Task: Change polyline line weight to 1PX.
Action: Mouse moved to (363, 339)
Screenshot: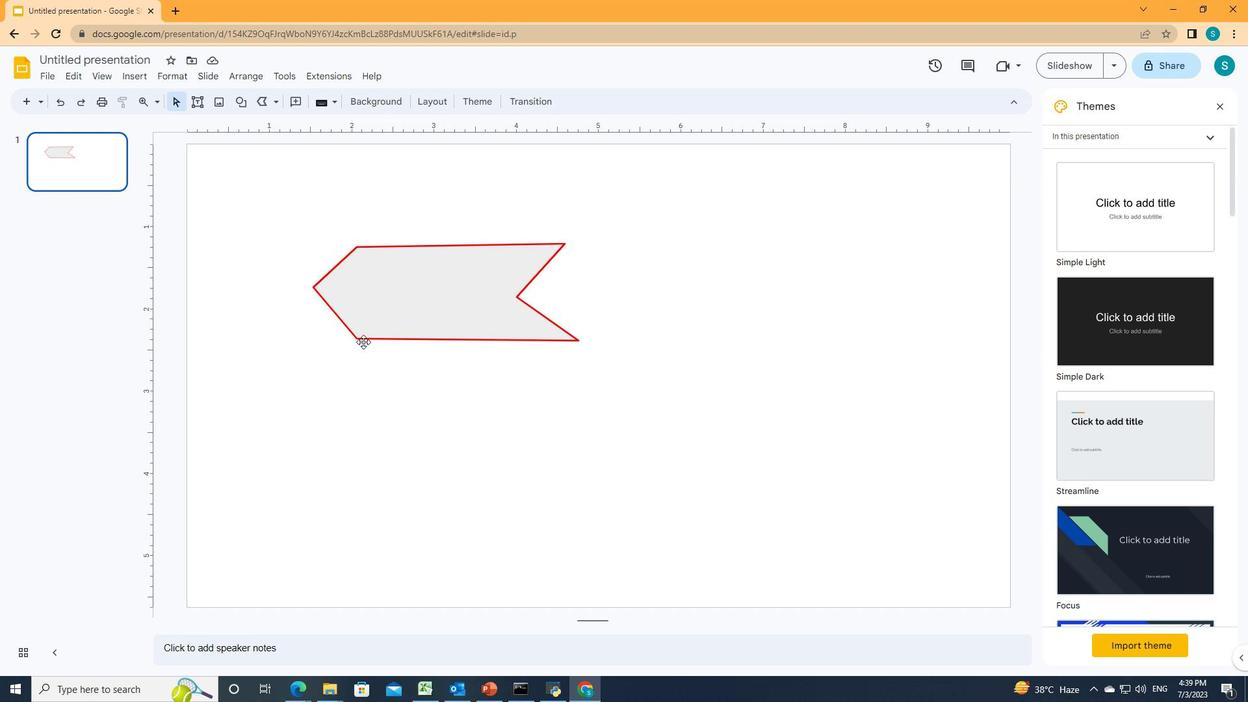 
Action: Mouse pressed left at (363, 339)
Screenshot: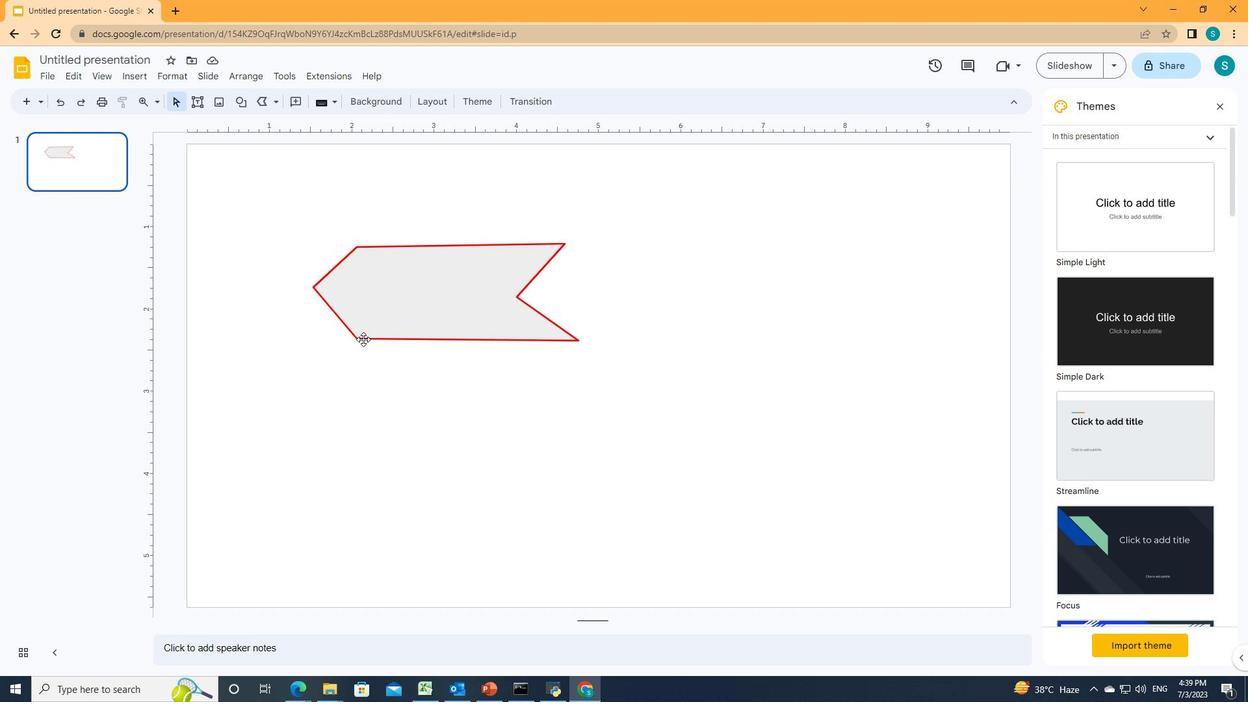 
Action: Mouse moved to (341, 104)
Screenshot: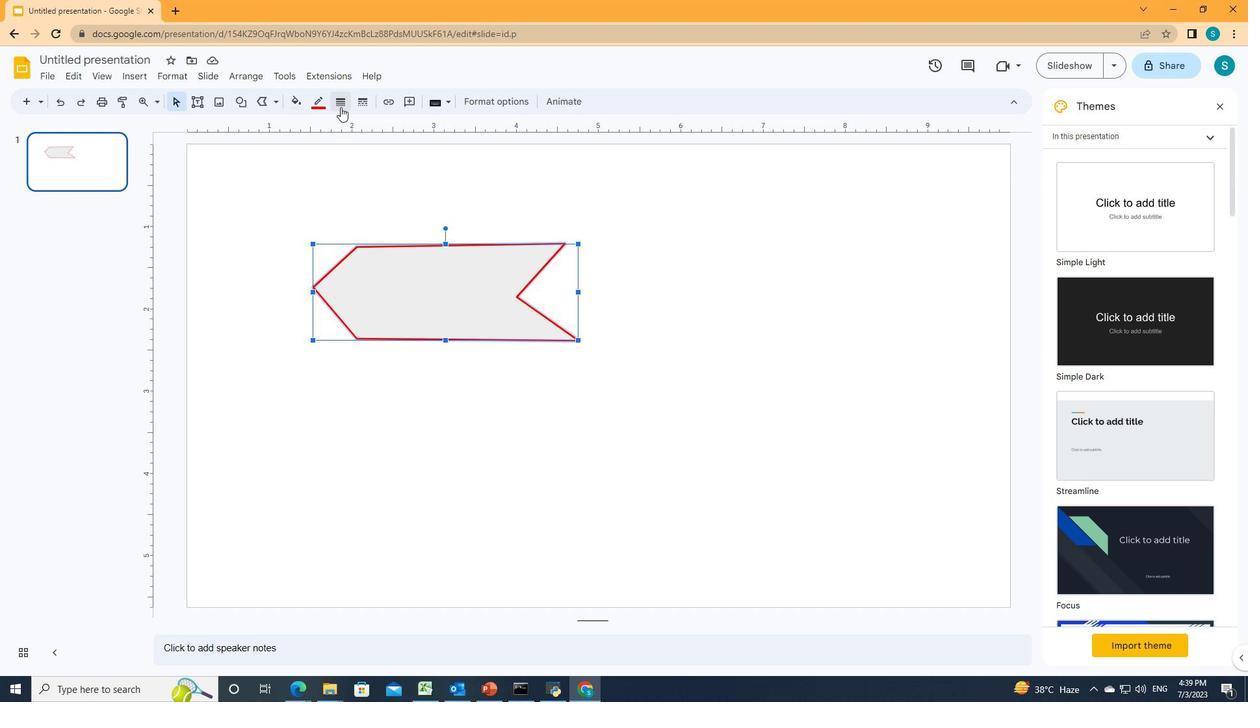 
Action: Mouse pressed left at (341, 104)
Screenshot: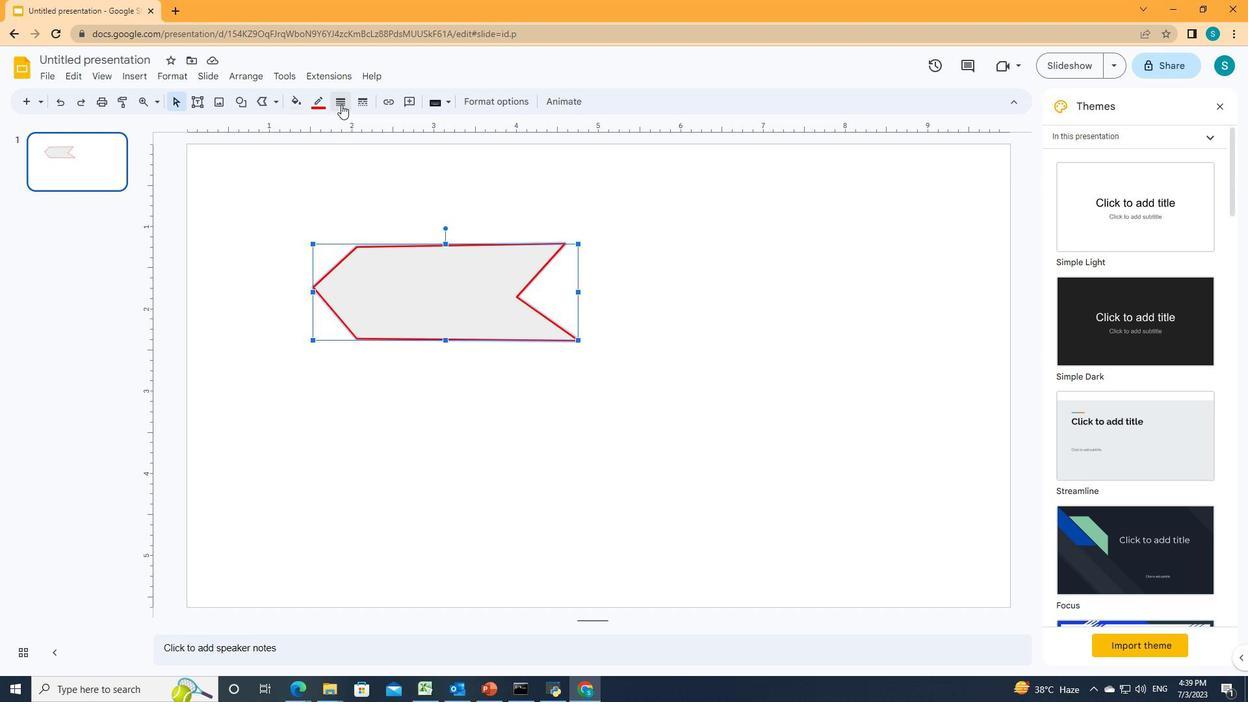 
Action: Mouse moved to (344, 122)
Screenshot: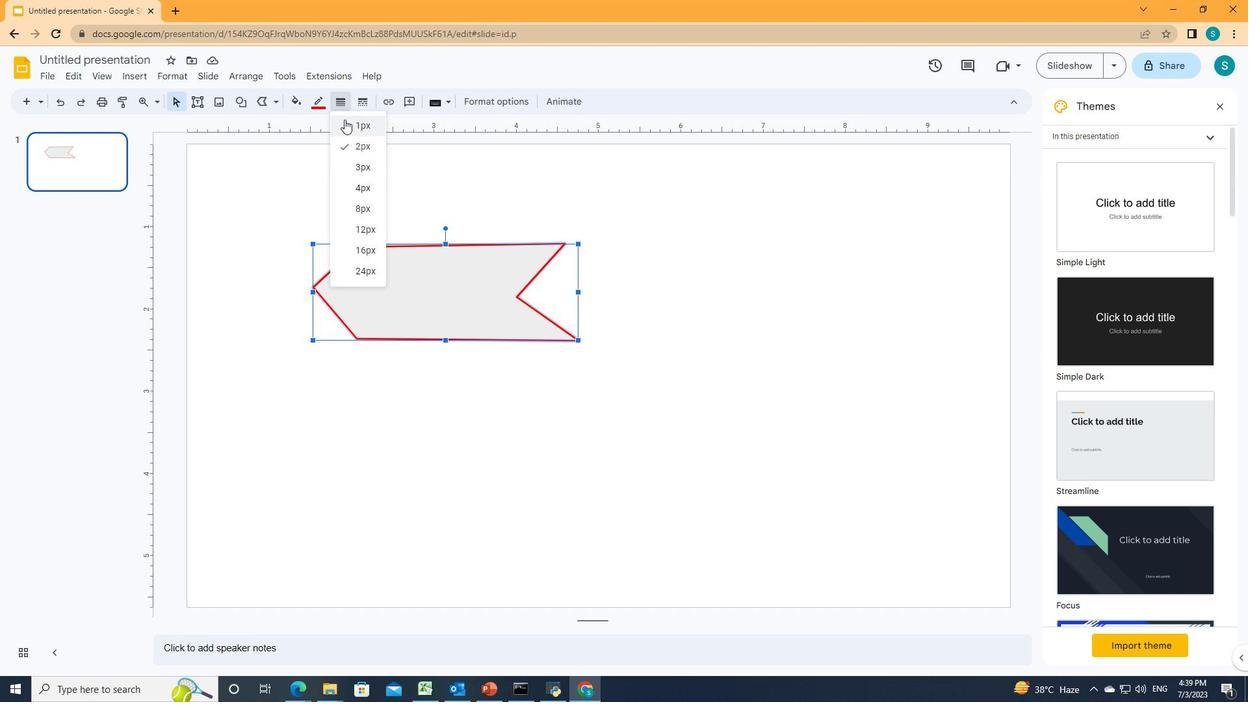 
Action: Mouse pressed left at (344, 122)
Screenshot: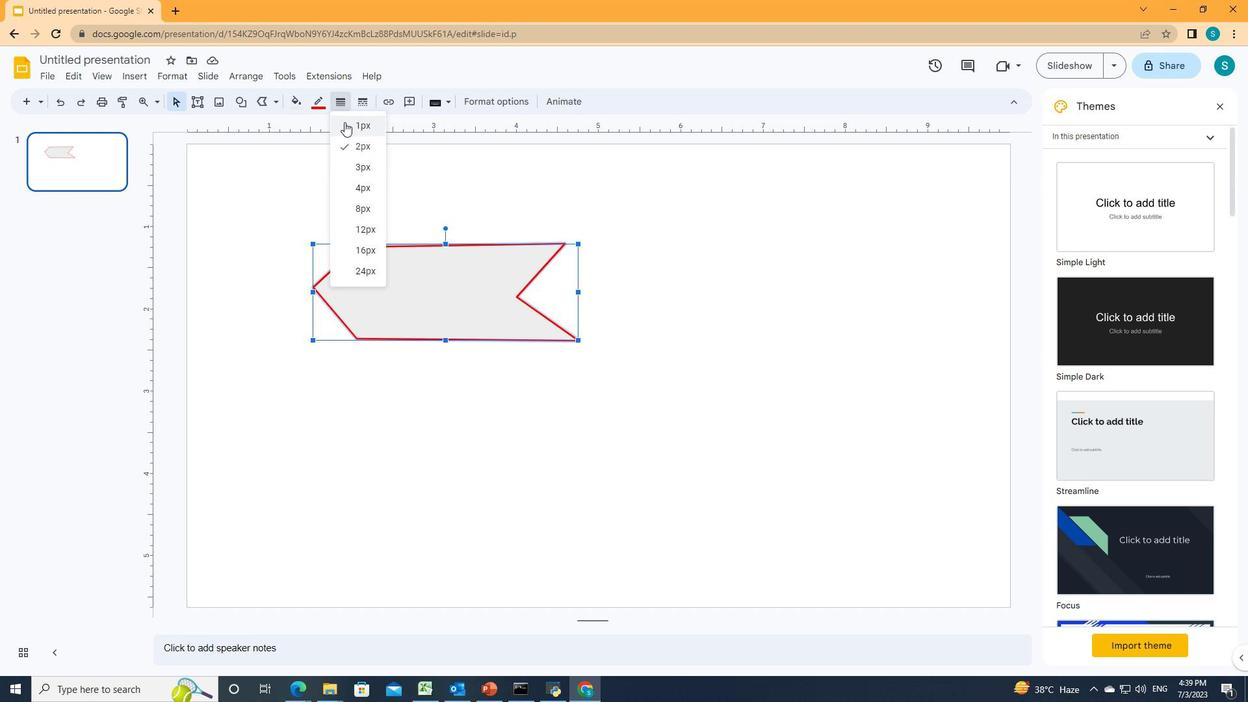 
